 Task: Copy the link to the first listing.
Action: Mouse moved to (670, 61)
Screenshot: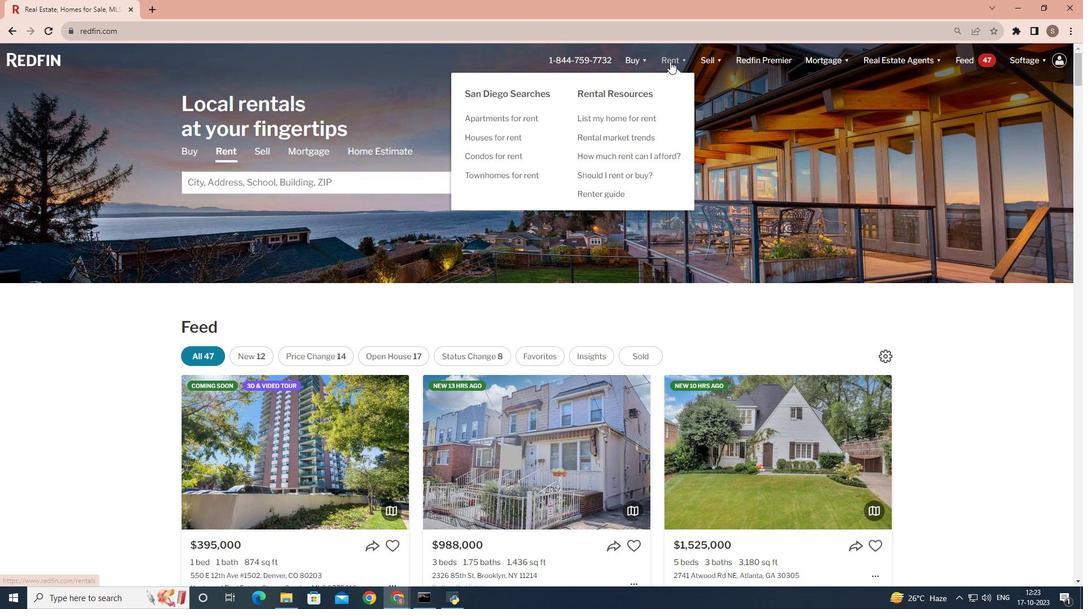
Action: Mouse pressed left at (670, 61)
Screenshot: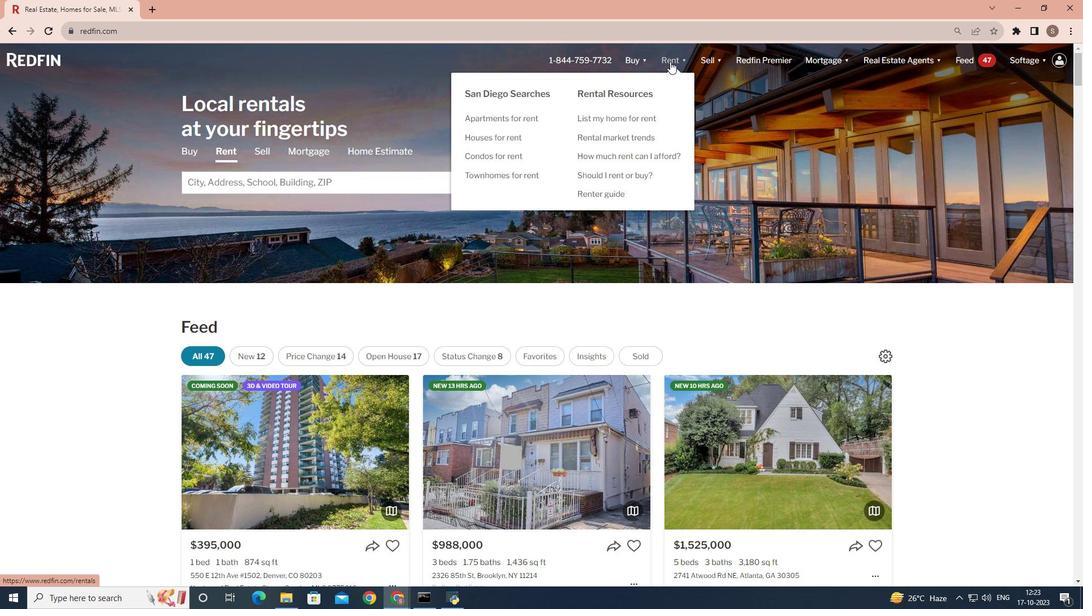 
Action: Mouse moved to (212, 318)
Screenshot: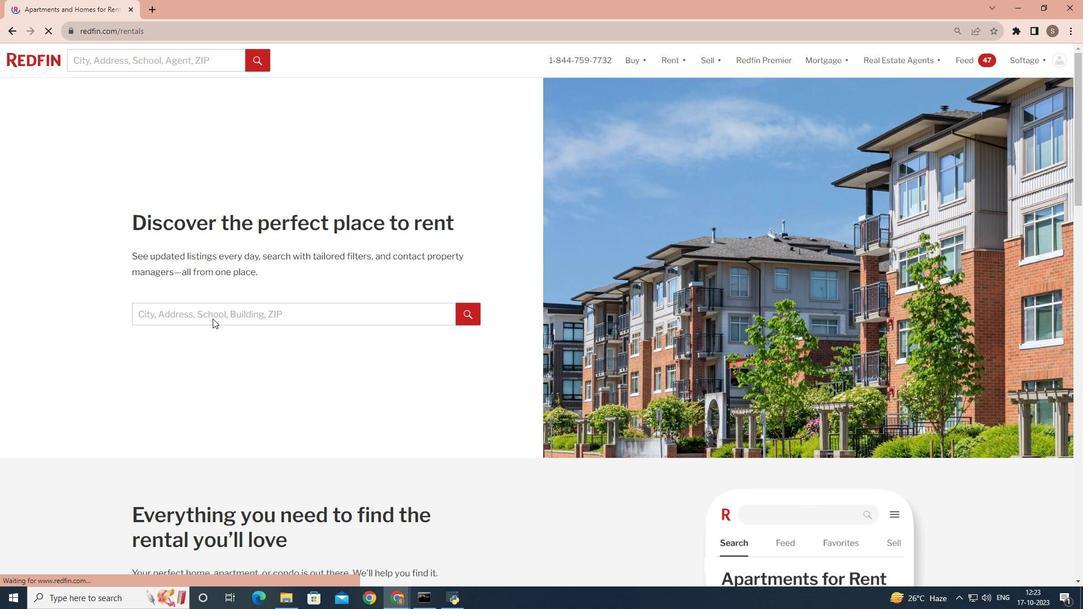 
Action: Mouse pressed left at (212, 318)
Screenshot: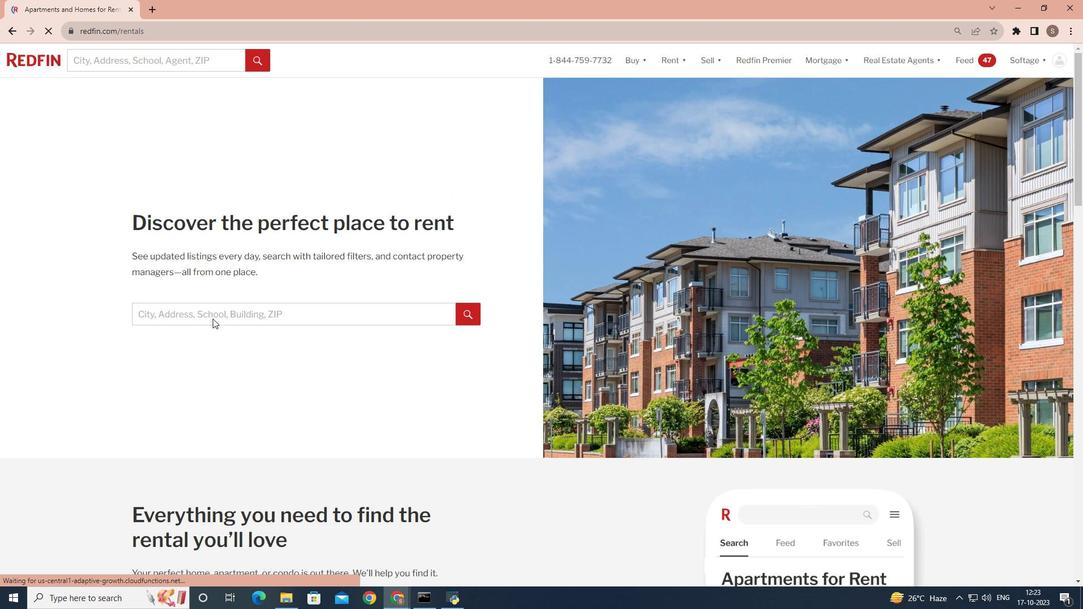 
Action: Mouse moved to (216, 313)
Screenshot: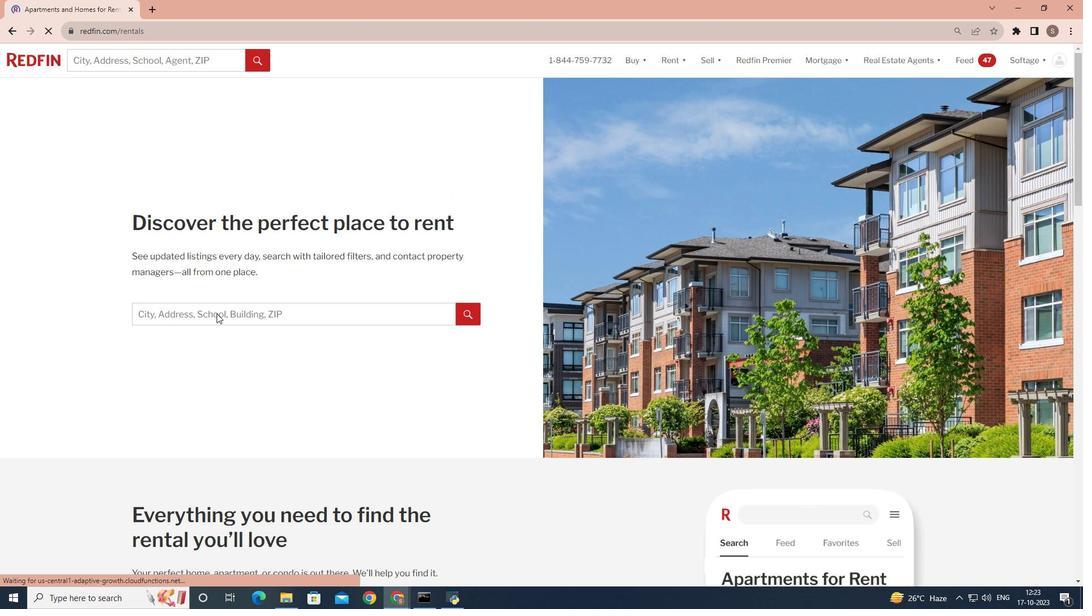 
Action: Mouse pressed left at (216, 313)
Screenshot: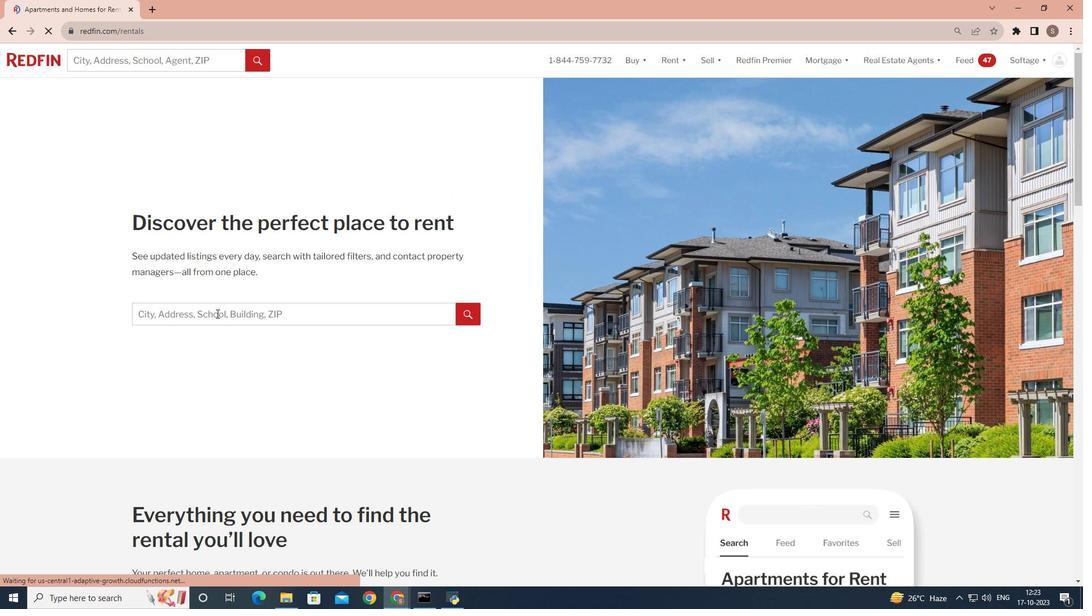
Action: Key pressed <Key.shift>San<Key.space><Key.shift>Diego
Screenshot: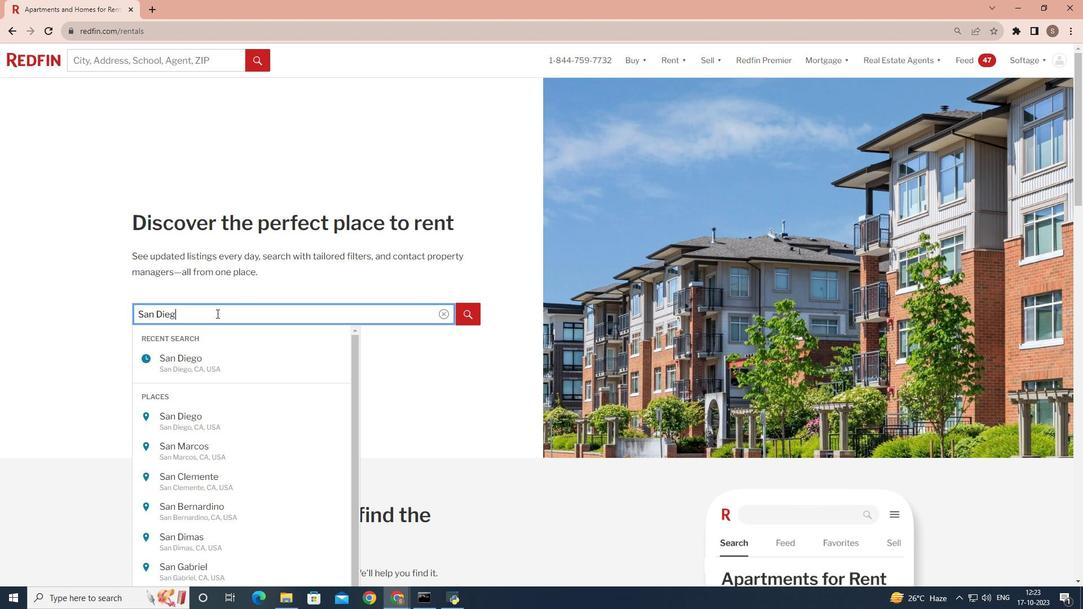 
Action: Mouse moved to (463, 317)
Screenshot: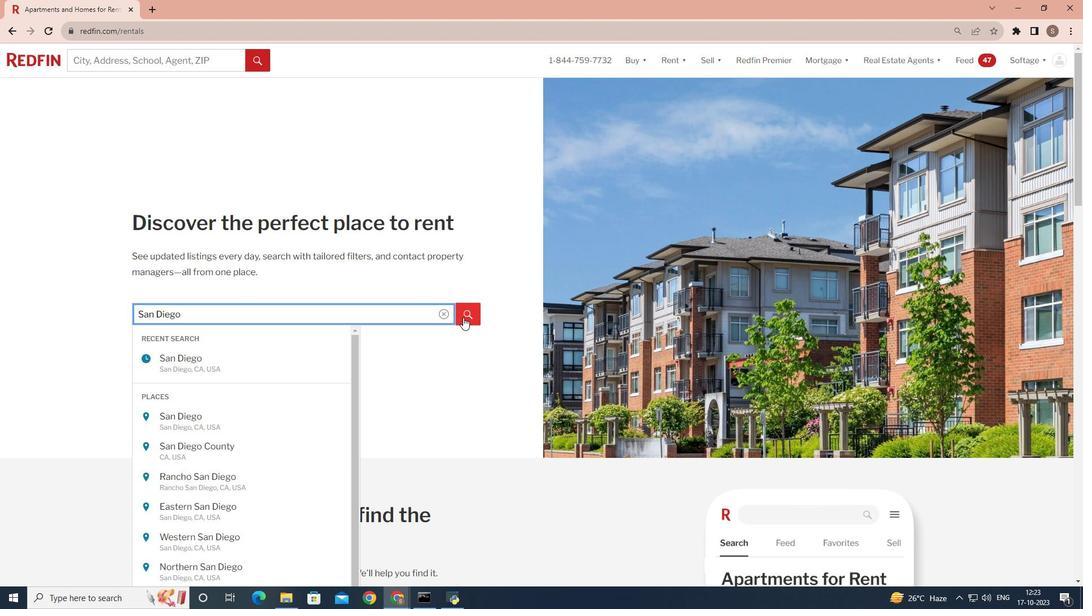 
Action: Mouse pressed left at (463, 317)
Screenshot: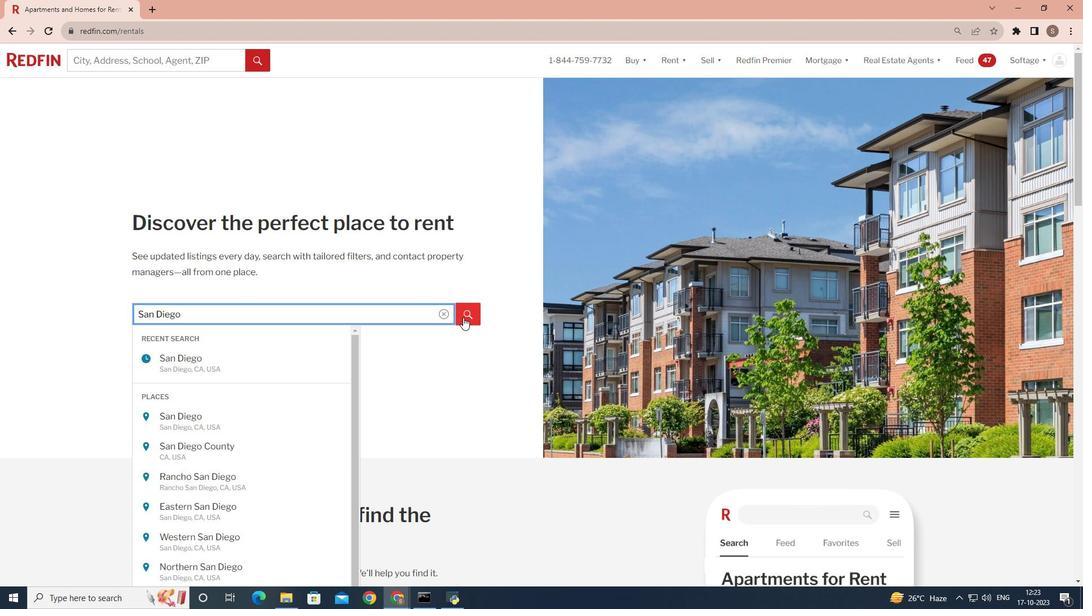 
Action: Mouse moved to (819, 350)
Screenshot: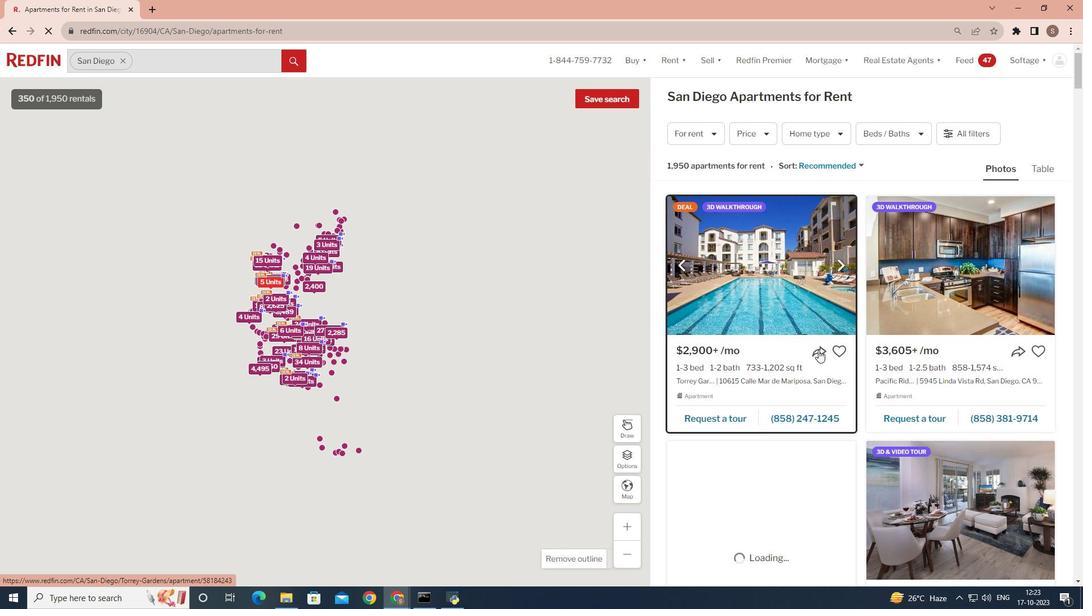 
Action: Mouse pressed left at (819, 350)
Screenshot: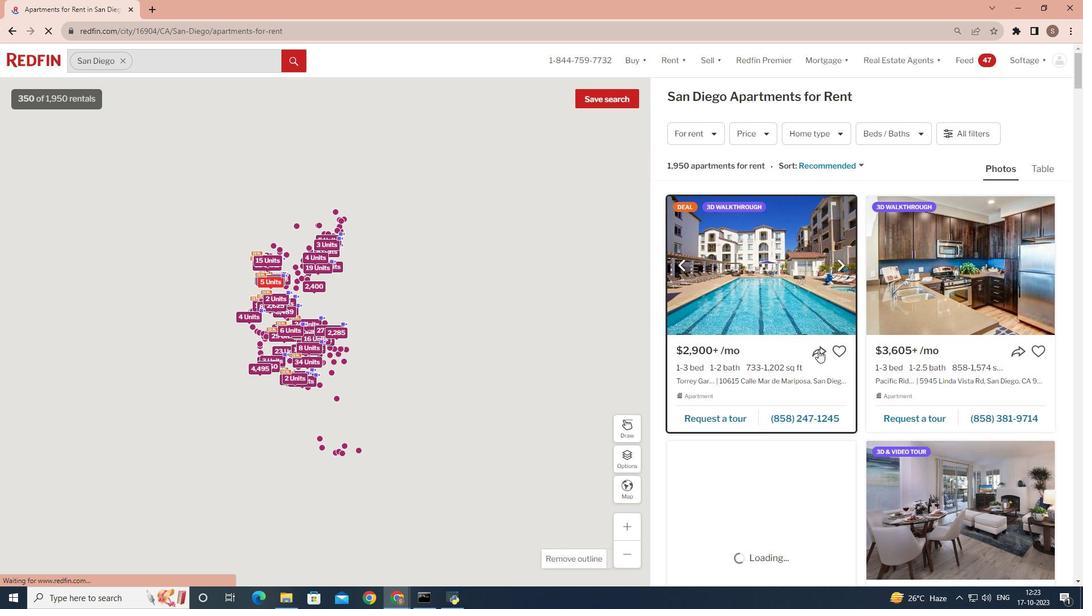 
Action: Mouse pressed left at (819, 350)
Screenshot: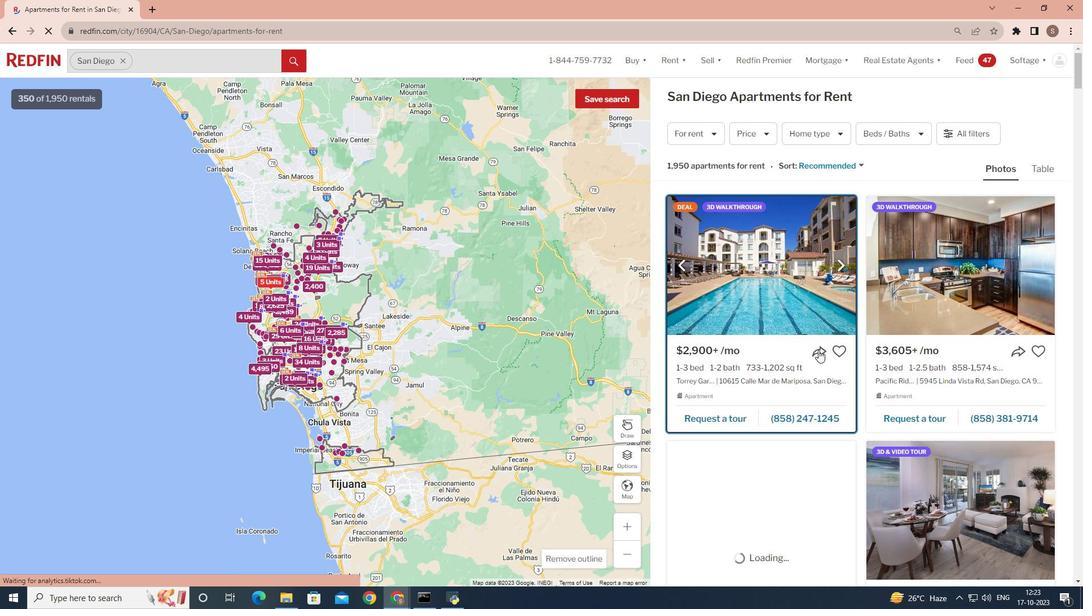 
Action: Mouse pressed left at (819, 350)
Screenshot: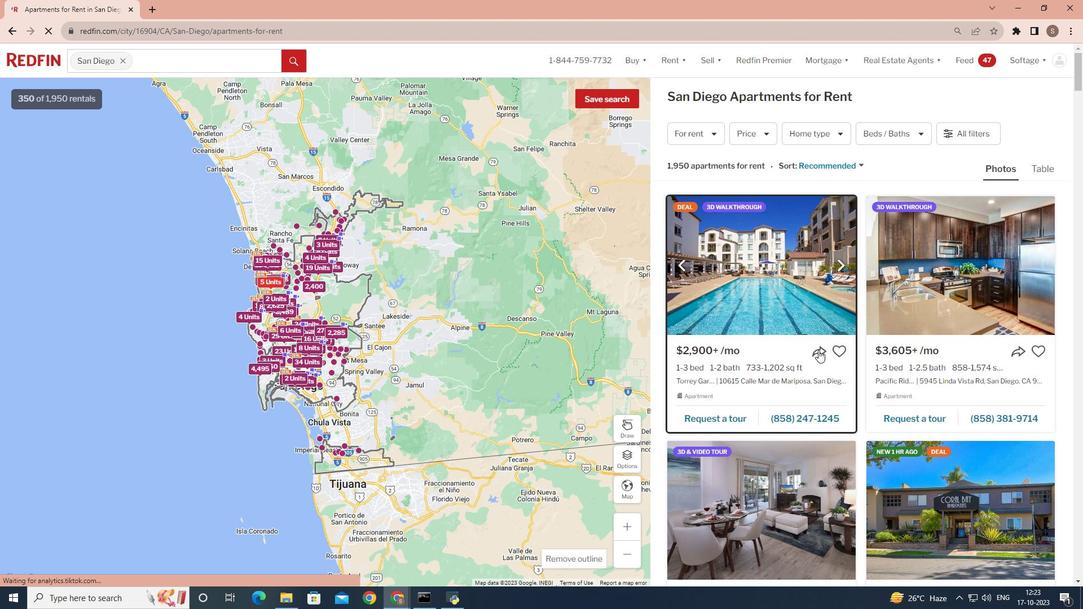 
Action: Mouse moved to (578, 294)
Screenshot: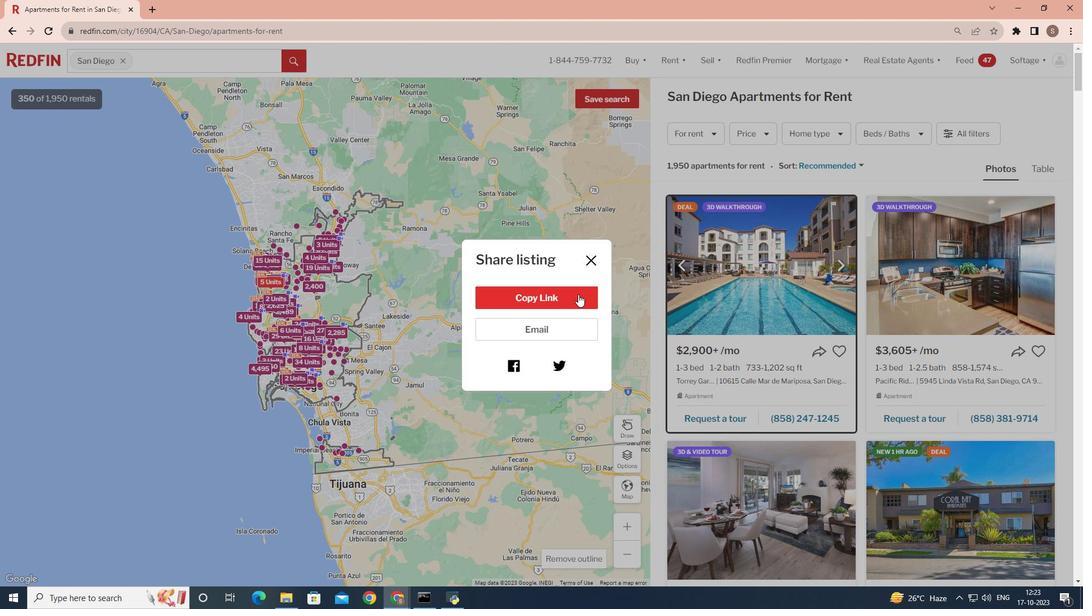 
Action: Mouse pressed left at (578, 294)
Screenshot: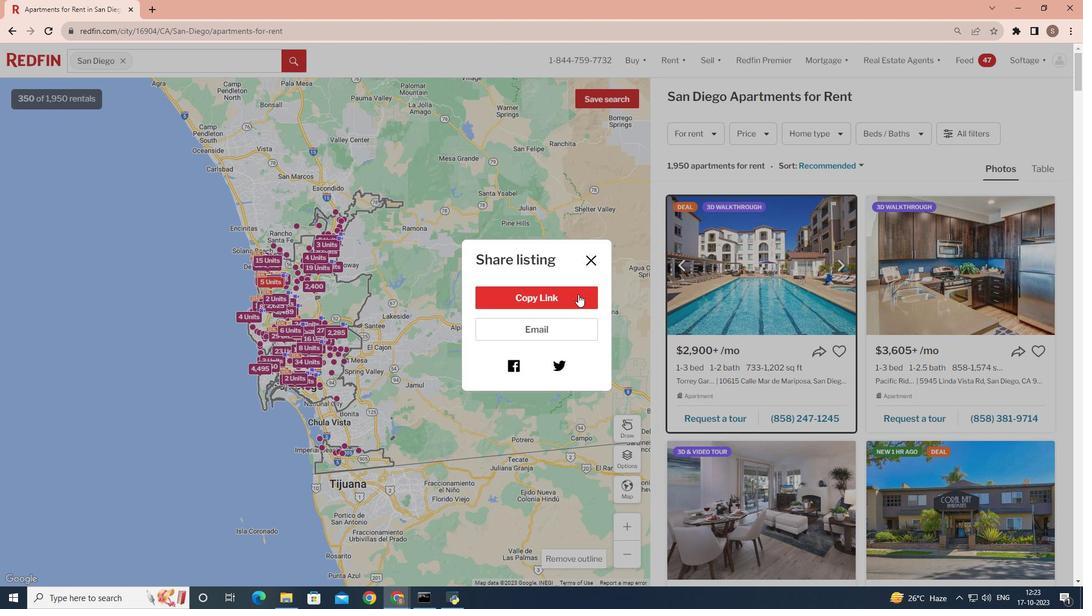
Action: Mouse moved to (578, 294)
Screenshot: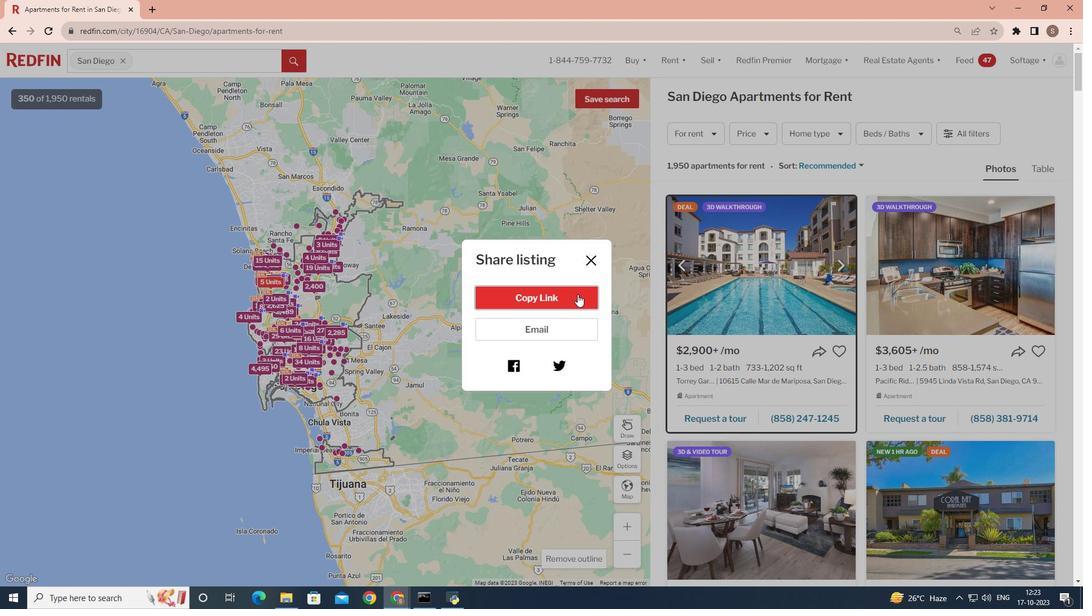 
